 Task: Add Late July Organic Sea Salt Thin & Crispy Tortilla Chips to the cart.
Action: Mouse moved to (252, 121)
Screenshot: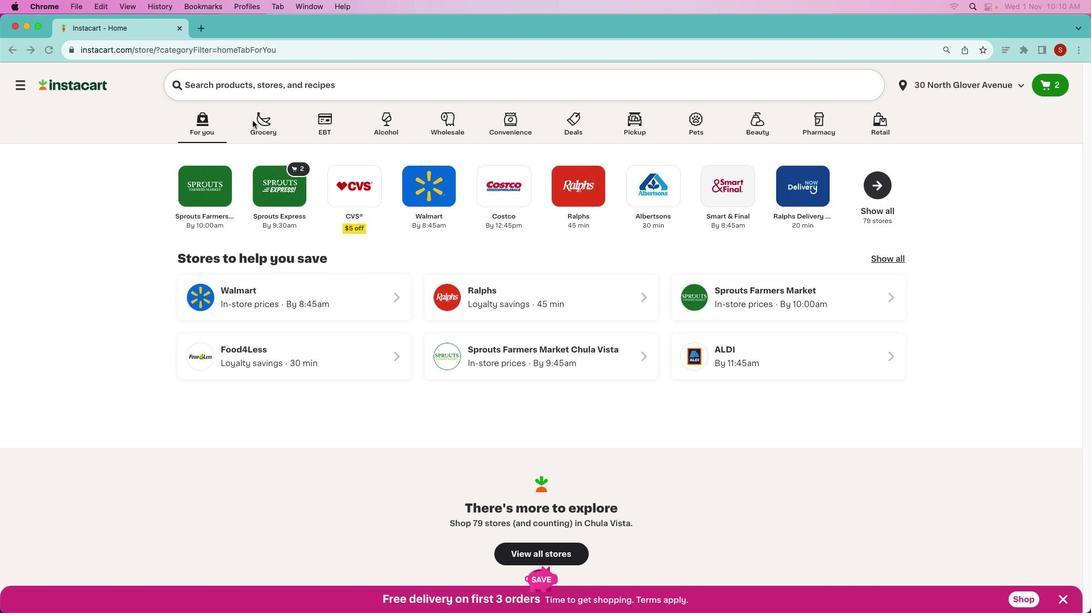 
Action: Mouse pressed left at (252, 121)
Screenshot: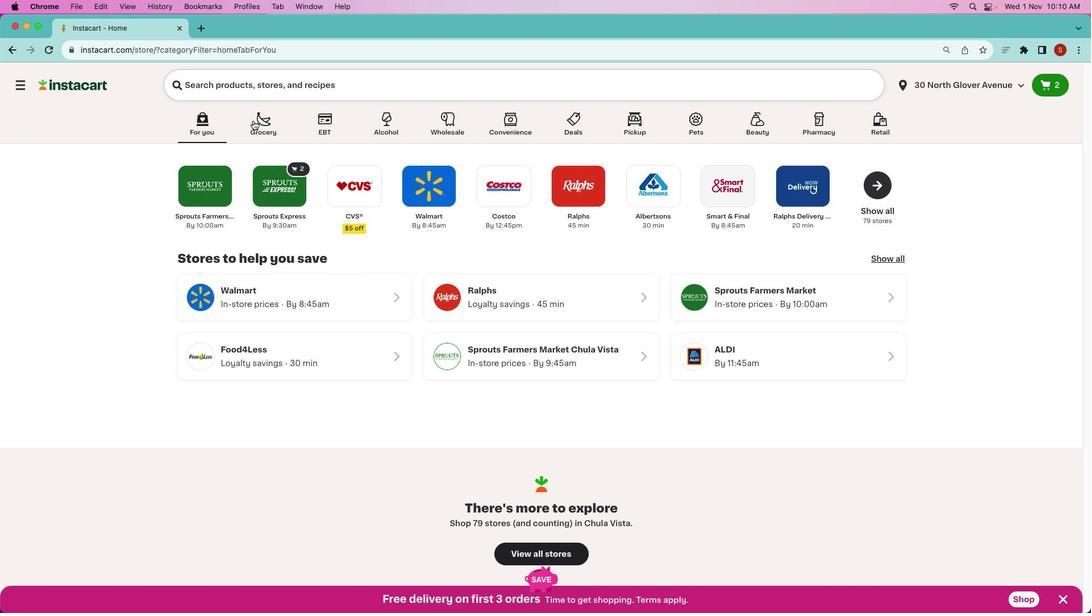 
Action: Mouse moved to (253, 121)
Screenshot: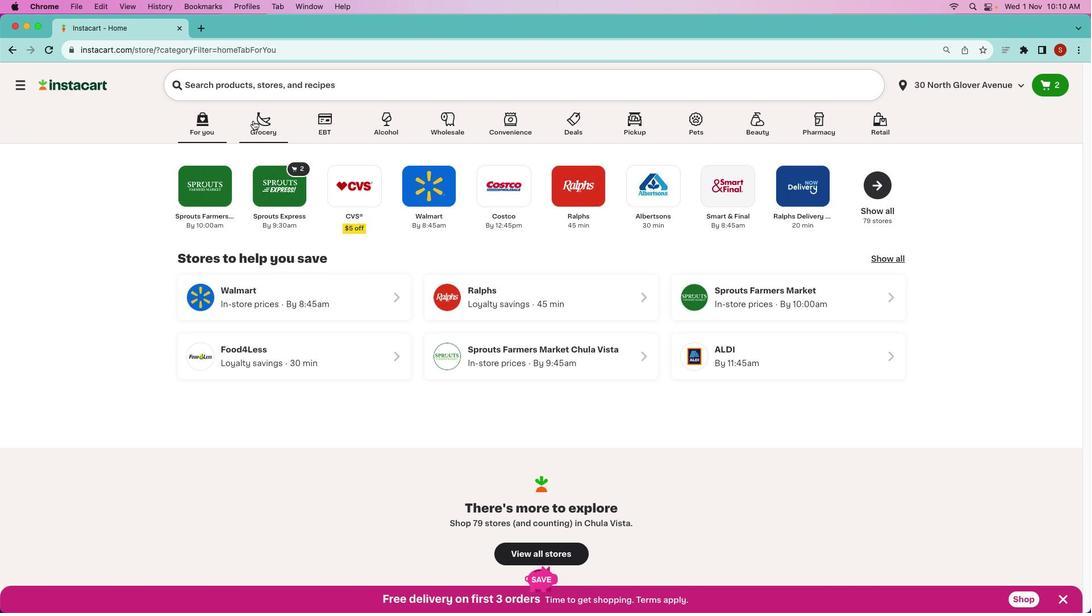 
Action: Mouse pressed left at (253, 121)
Screenshot: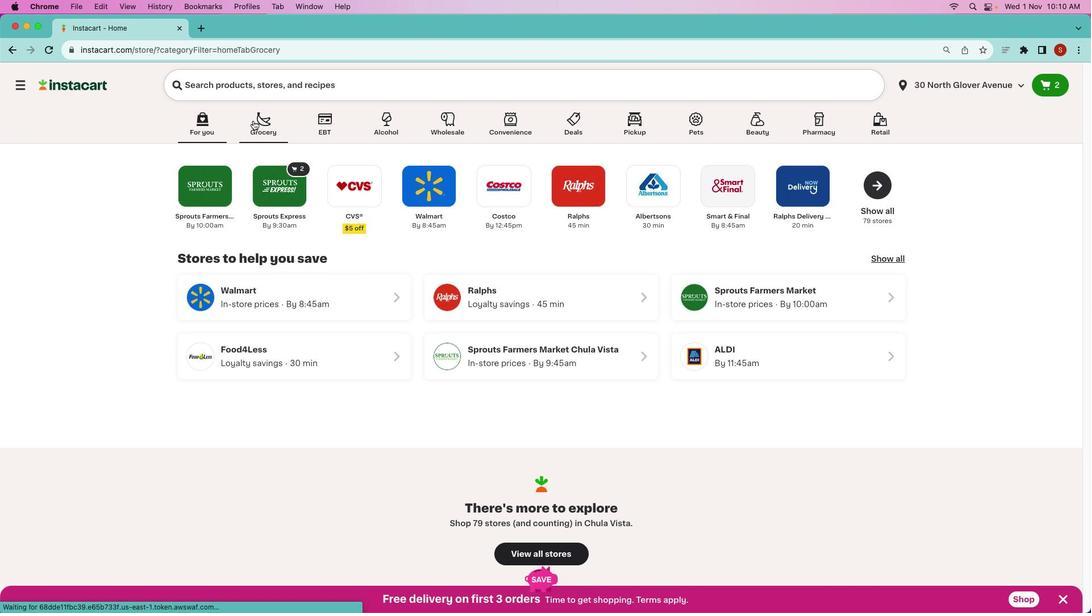
Action: Mouse moved to (579, 327)
Screenshot: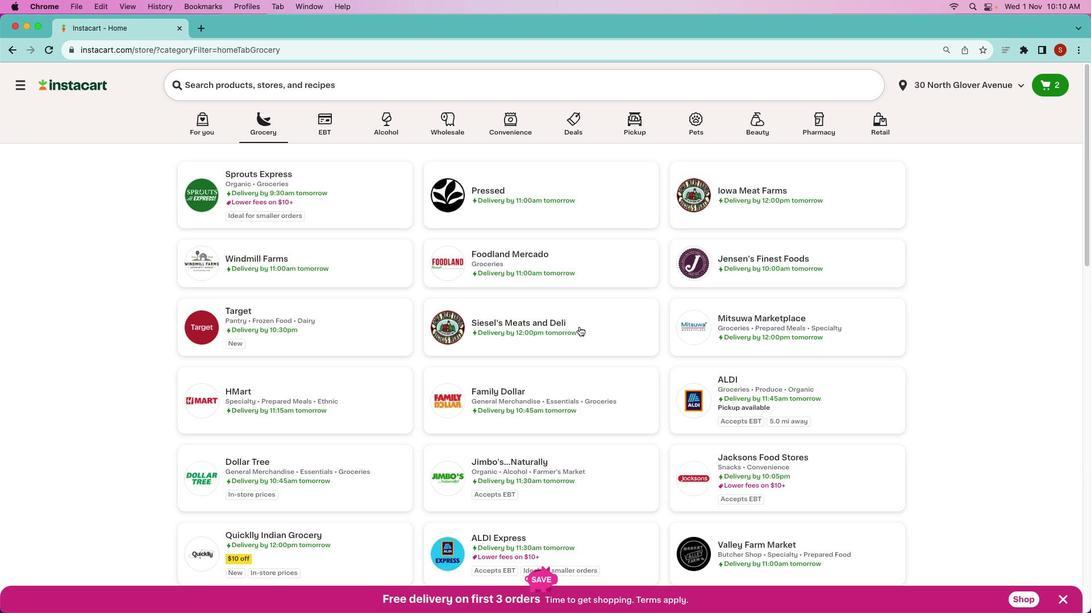 
Action: Mouse scrolled (579, 327) with delta (0, 0)
Screenshot: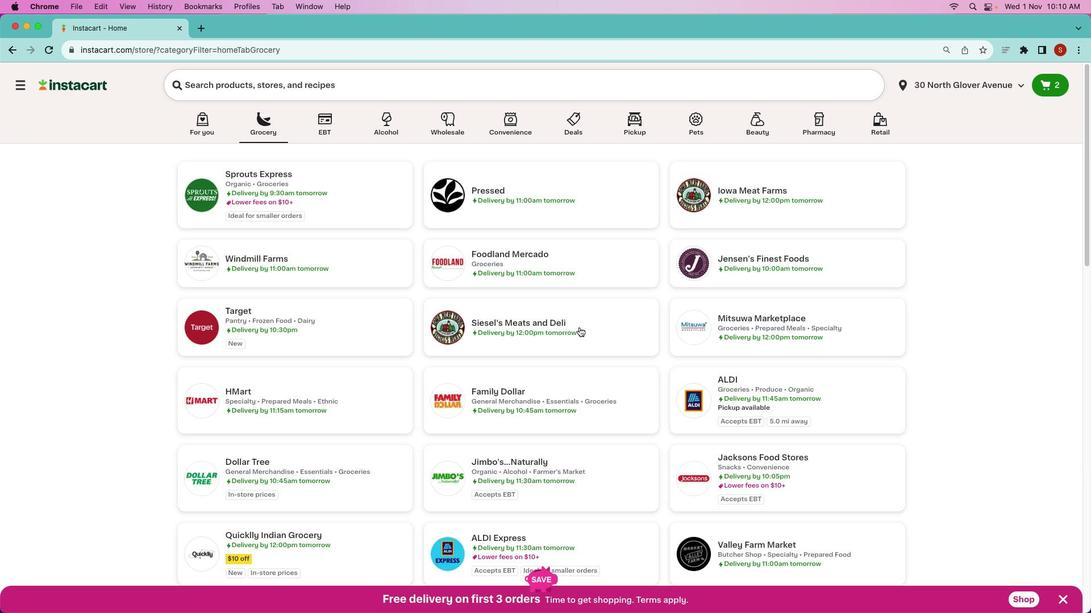 
Action: Mouse scrolled (579, 327) with delta (0, 0)
Screenshot: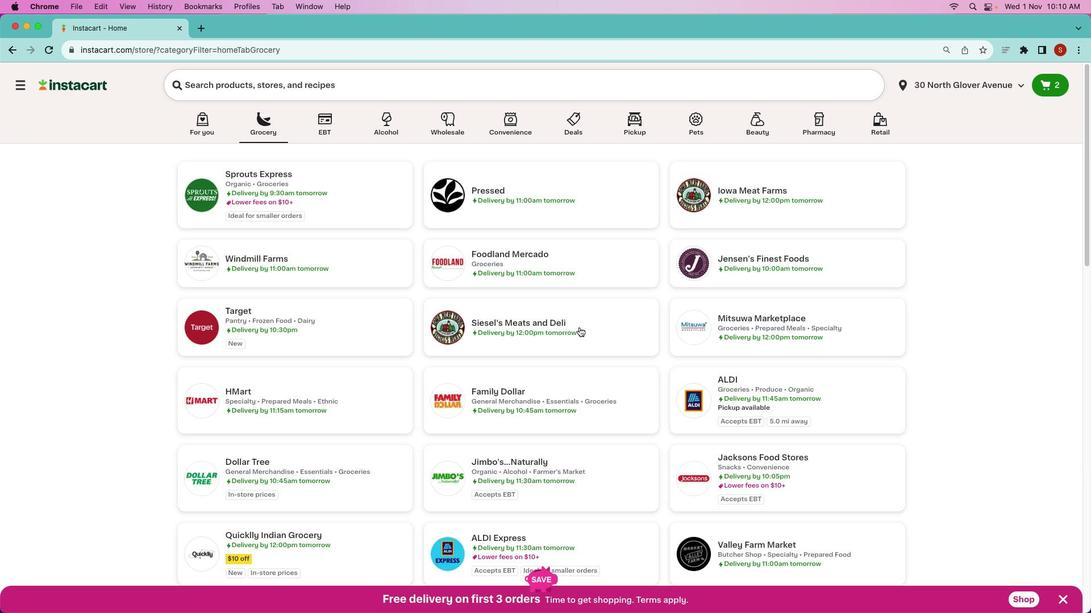 
Action: Mouse scrolled (579, 327) with delta (0, -1)
Screenshot: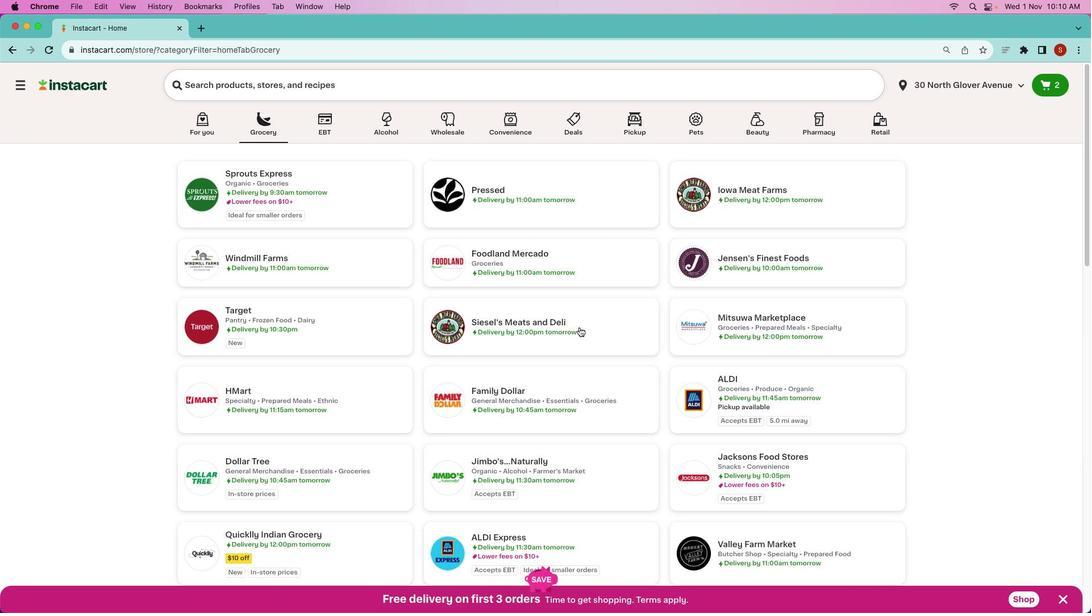 
Action: Mouse moved to (578, 327)
Screenshot: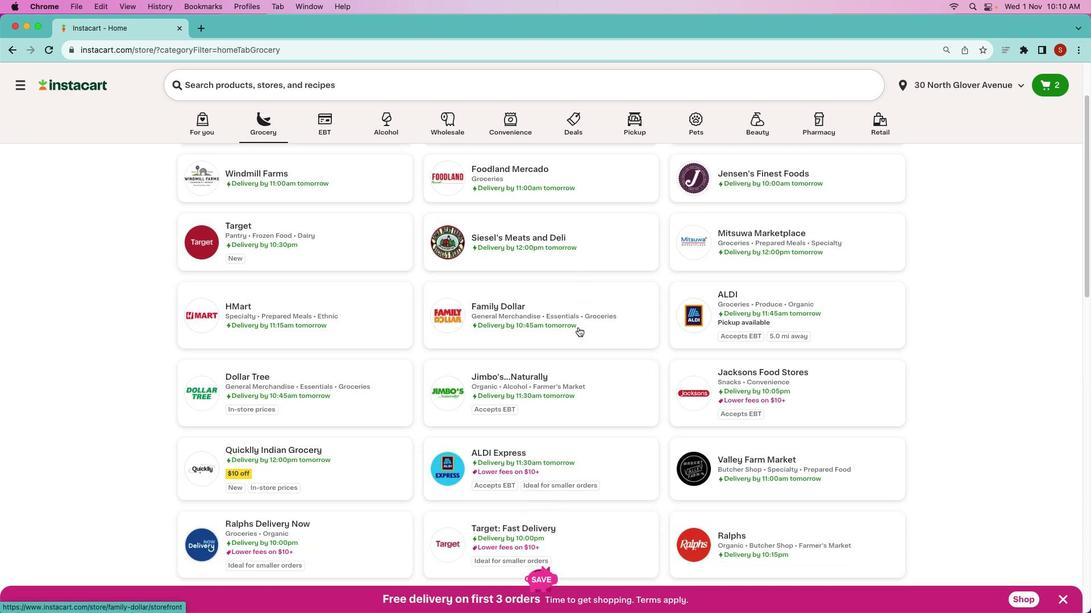 
Action: Mouse scrolled (578, 327) with delta (0, 0)
Screenshot: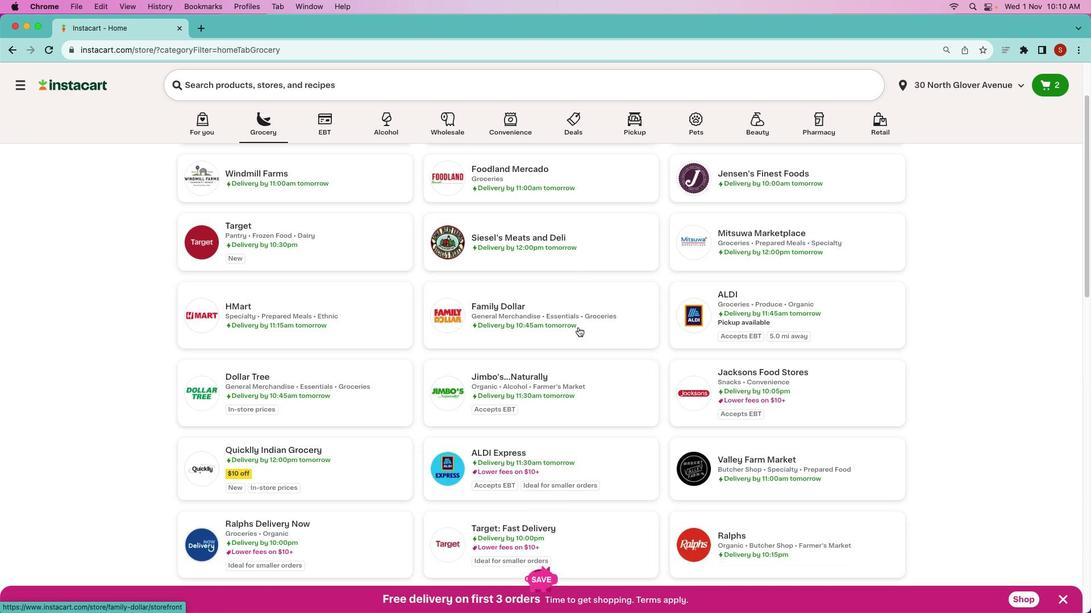 
Action: Mouse scrolled (578, 327) with delta (0, 0)
Screenshot: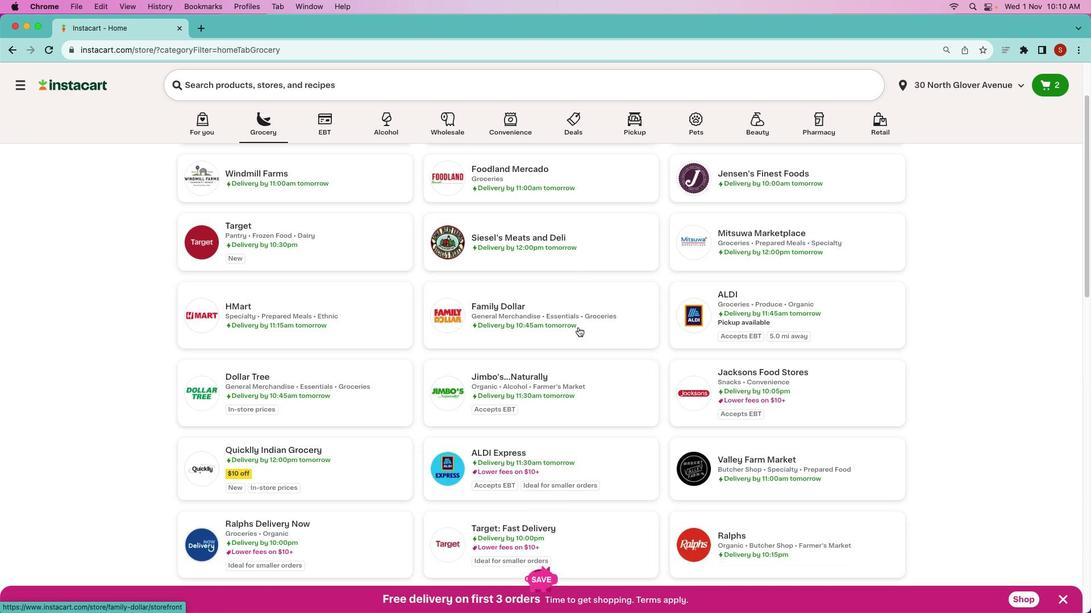 
Action: Mouse scrolled (578, 327) with delta (0, -1)
Screenshot: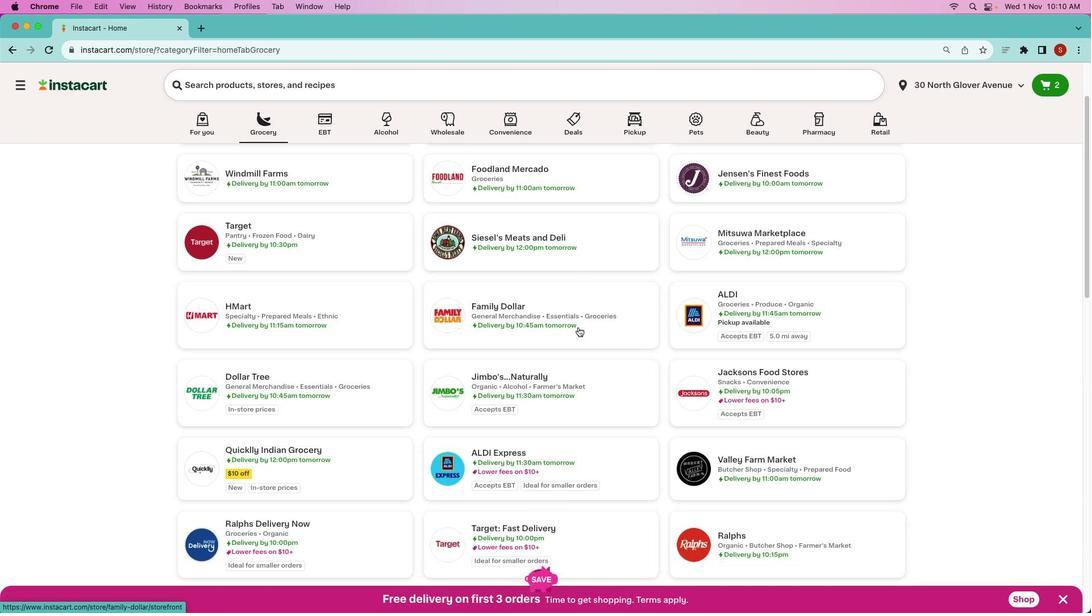 
Action: Mouse scrolled (578, 327) with delta (0, -2)
Screenshot: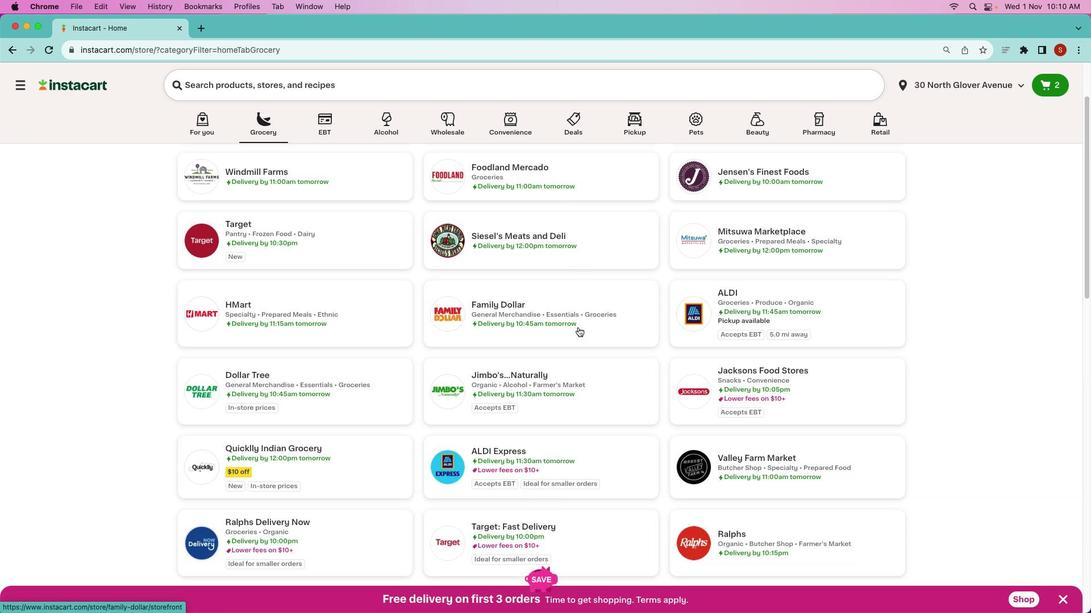 
Action: Mouse moved to (545, 444)
Screenshot: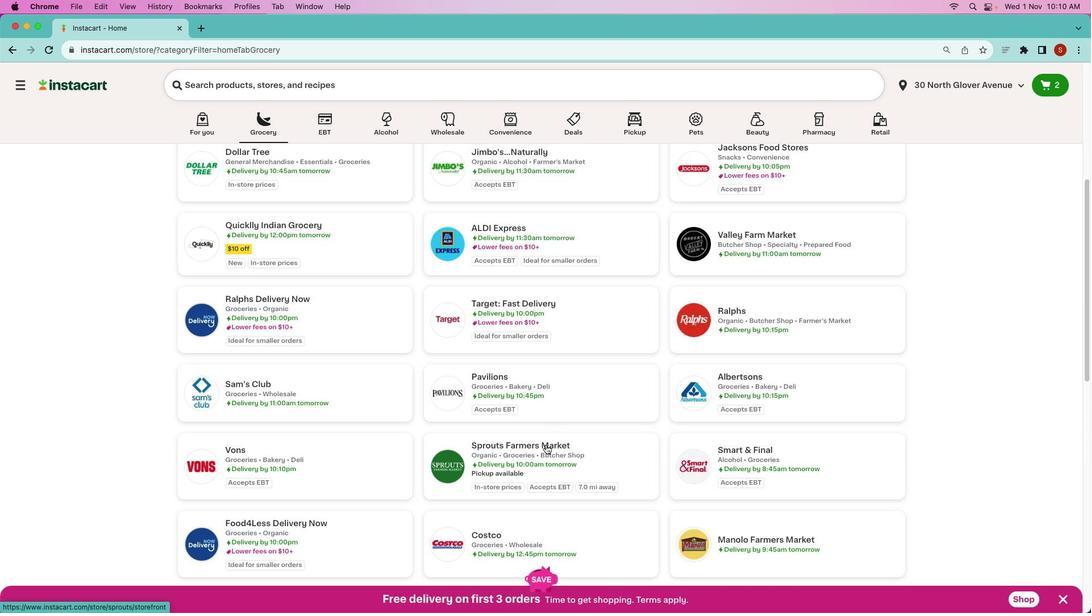 
Action: Mouse pressed left at (545, 444)
Screenshot: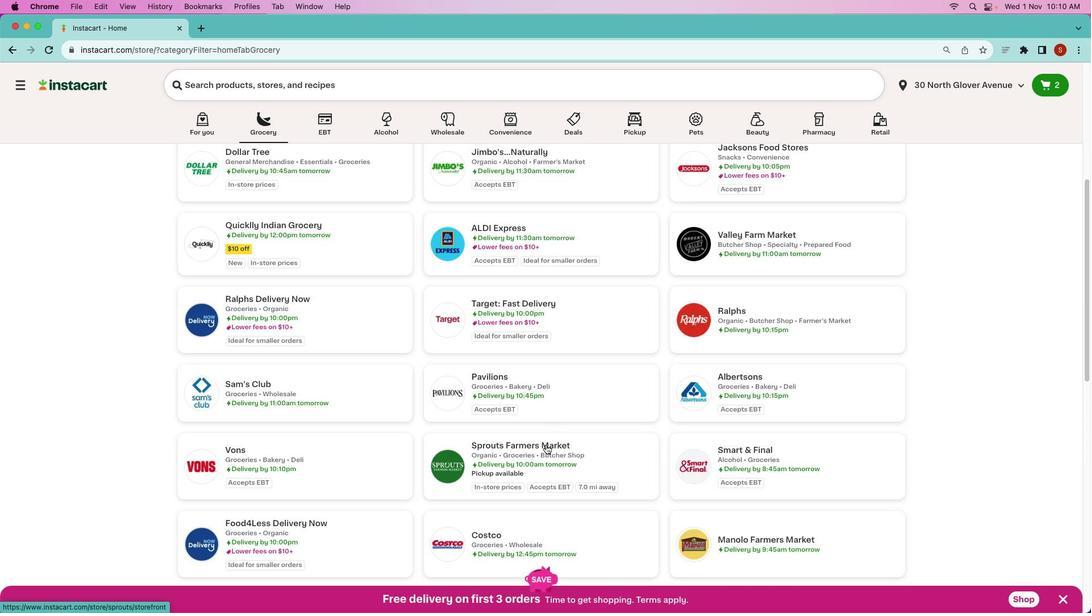 
Action: Mouse moved to (353, 86)
Screenshot: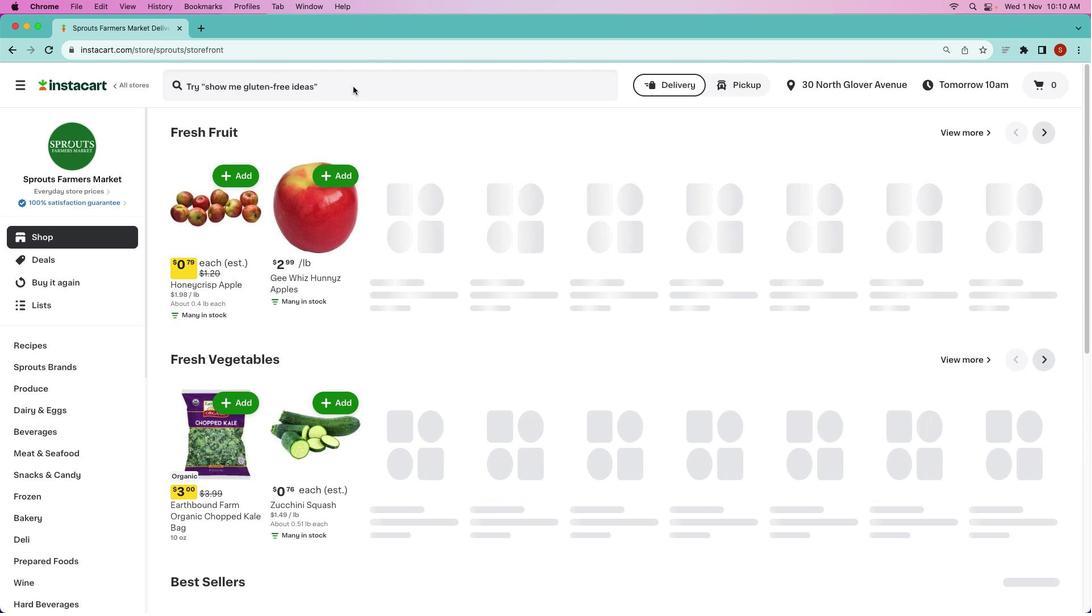 
Action: Mouse pressed left at (353, 86)
Screenshot: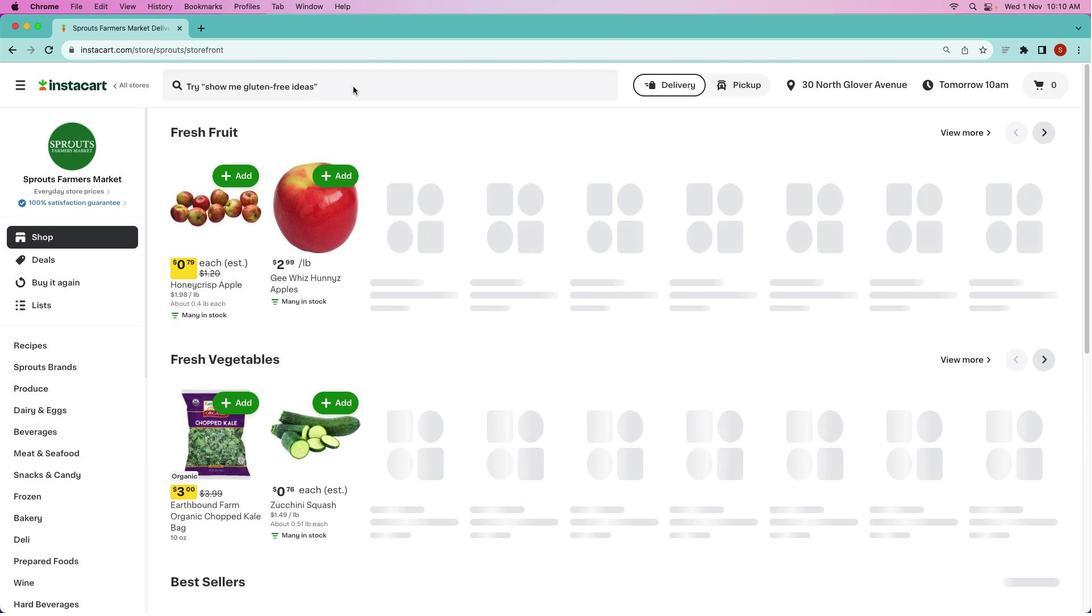 
Action: Mouse moved to (353, 86)
Screenshot: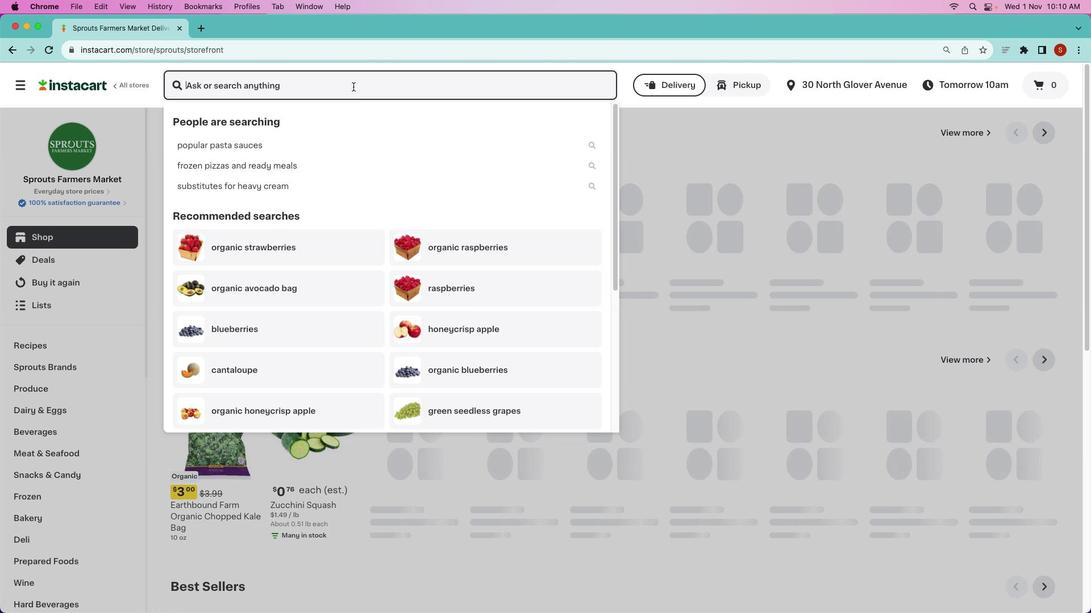 
Action: Key pressed 'l''a''t''e'Key.space'j''u''l''y'Key.space'o''r''g''a''n''i''c'Key.space's''e''a'Key.space's''a''l''t'Key.space't''h''i''n'Key.spaceKey.shift_r'&'Key.space'c''r''i''s''p''y'Key.space't''o''r''t''i''l''l''a'Key.space'c''h''i''p''s'Key.enter
Screenshot: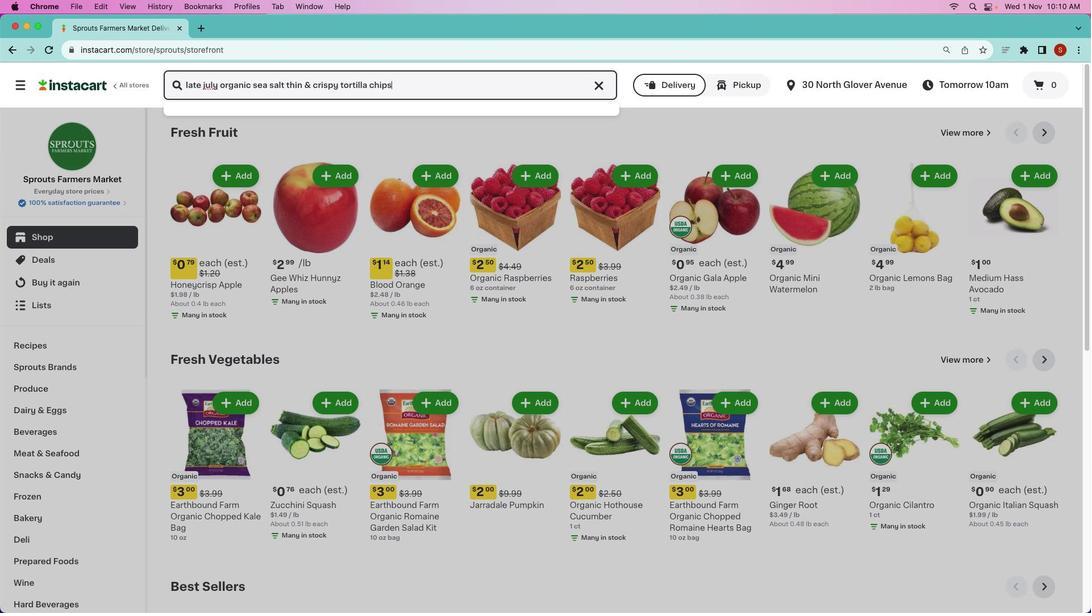 
Action: Mouse moved to (855, 193)
Screenshot: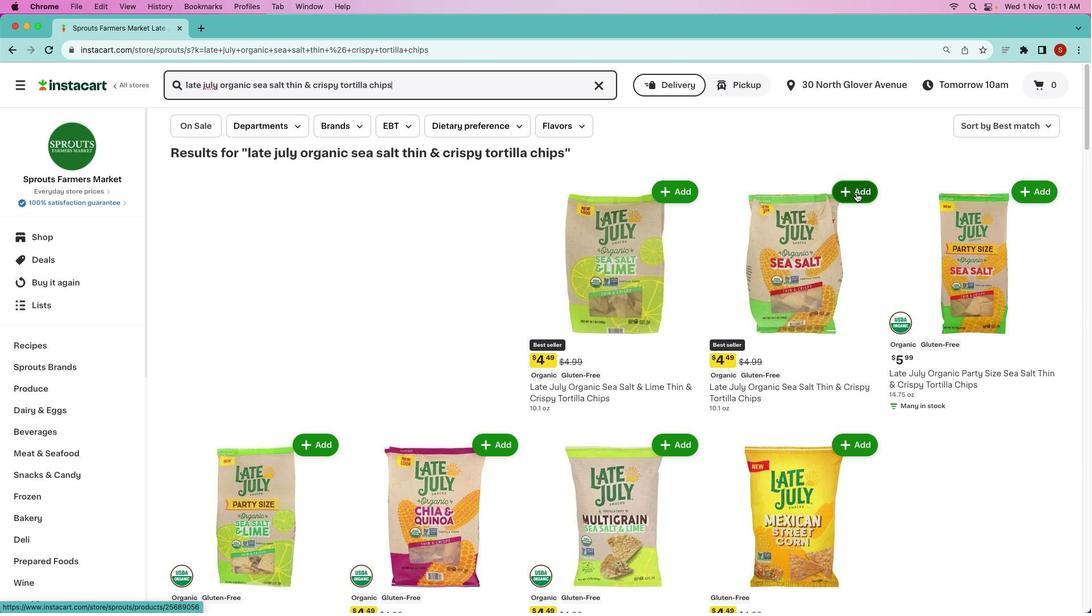 
Action: Mouse pressed left at (855, 193)
Screenshot: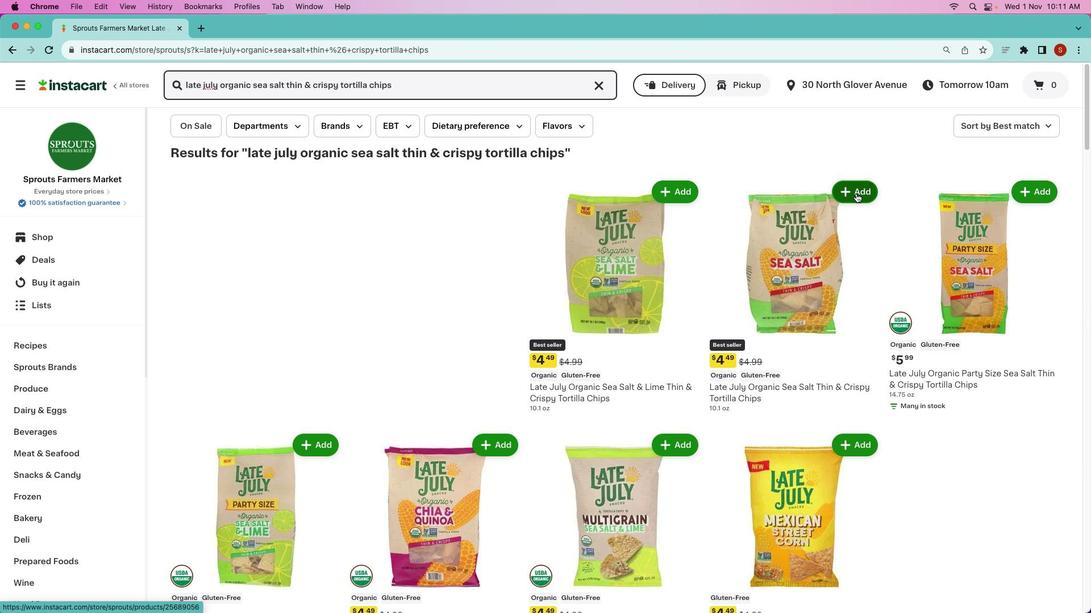 
Action: Mouse moved to (813, 319)
Screenshot: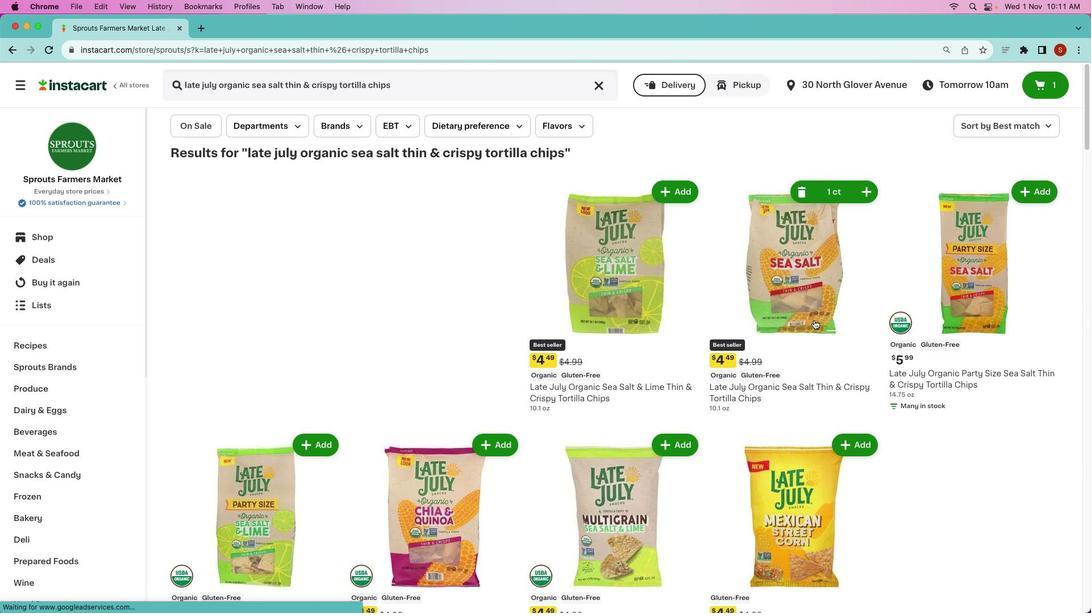 
